 Task: Look for properties with kitchen facilities.
Action: Mouse moved to (1102, 180)
Screenshot: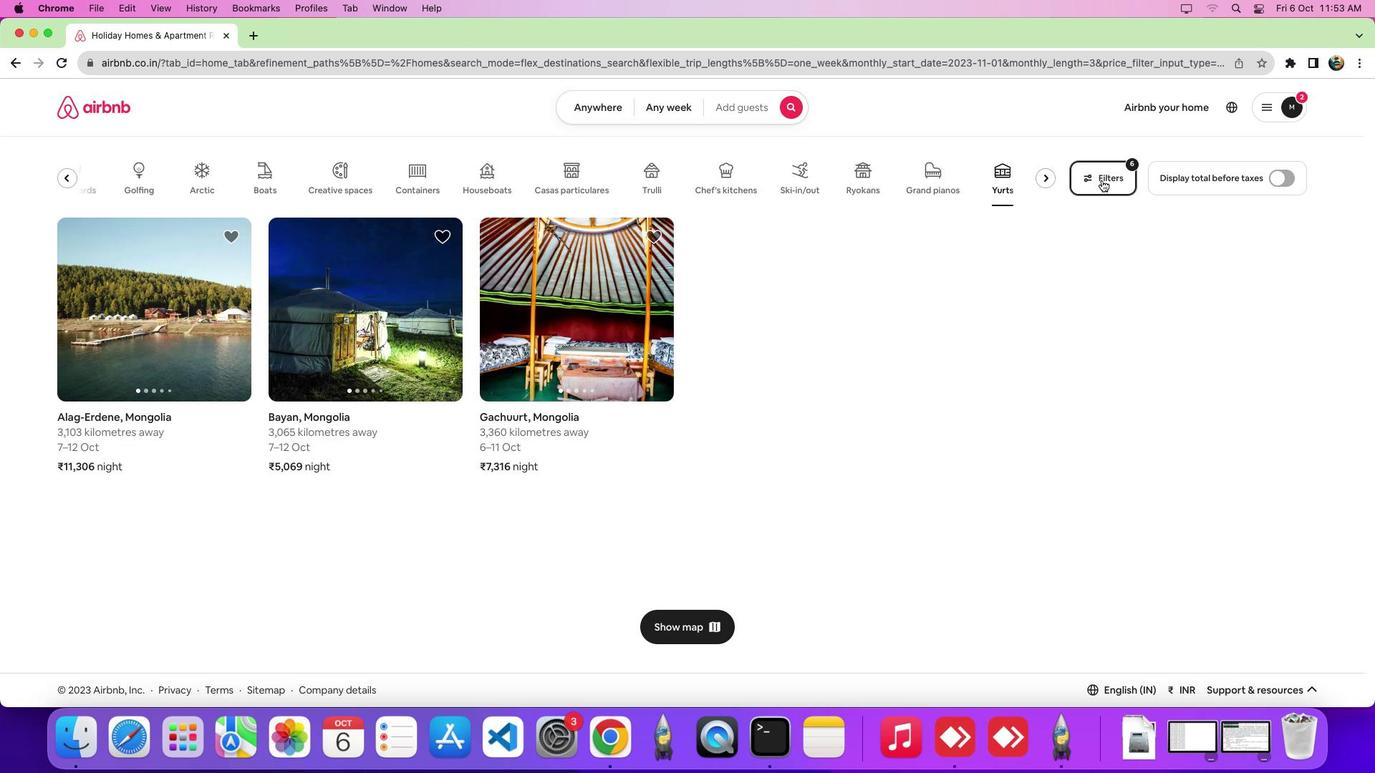 
Action: Mouse pressed left at (1102, 180)
Screenshot: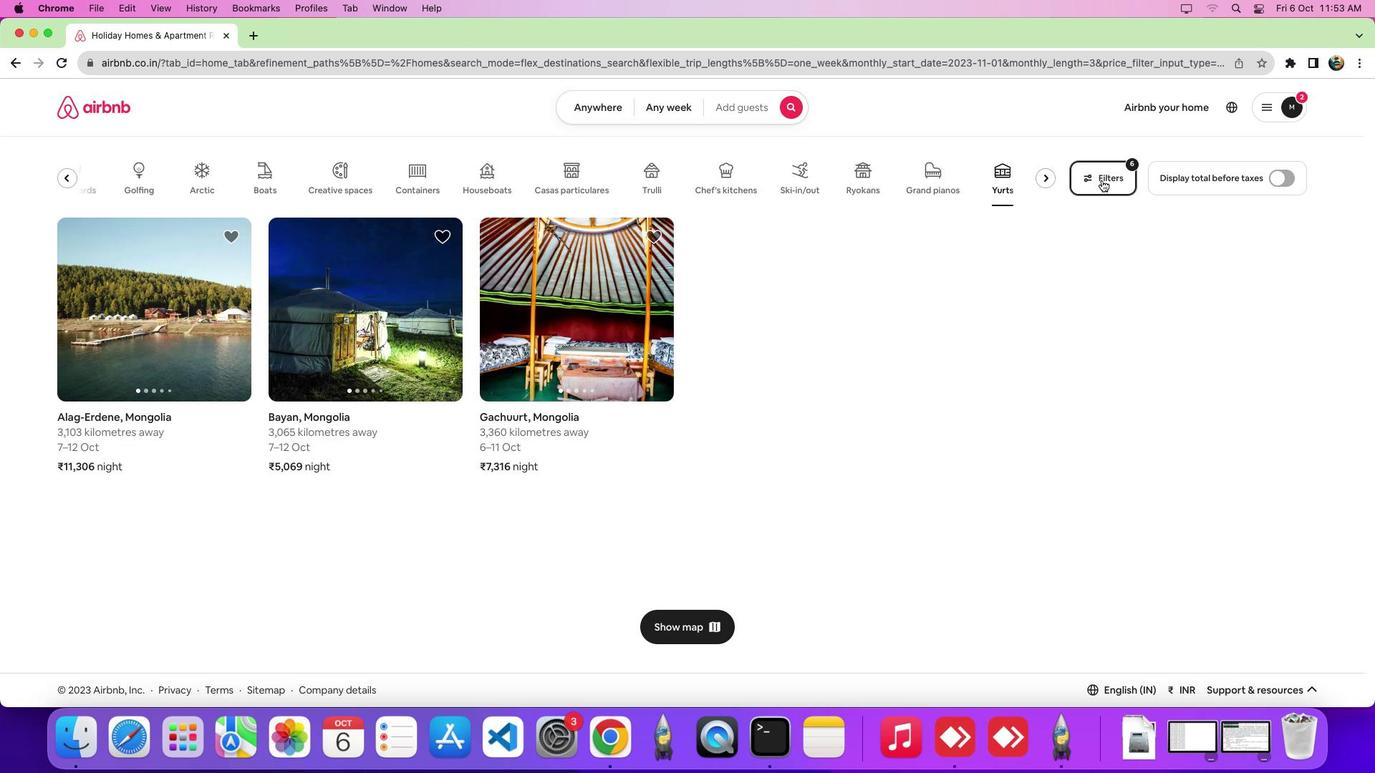 
Action: Mouse moved to (558, 260)
Screenshot: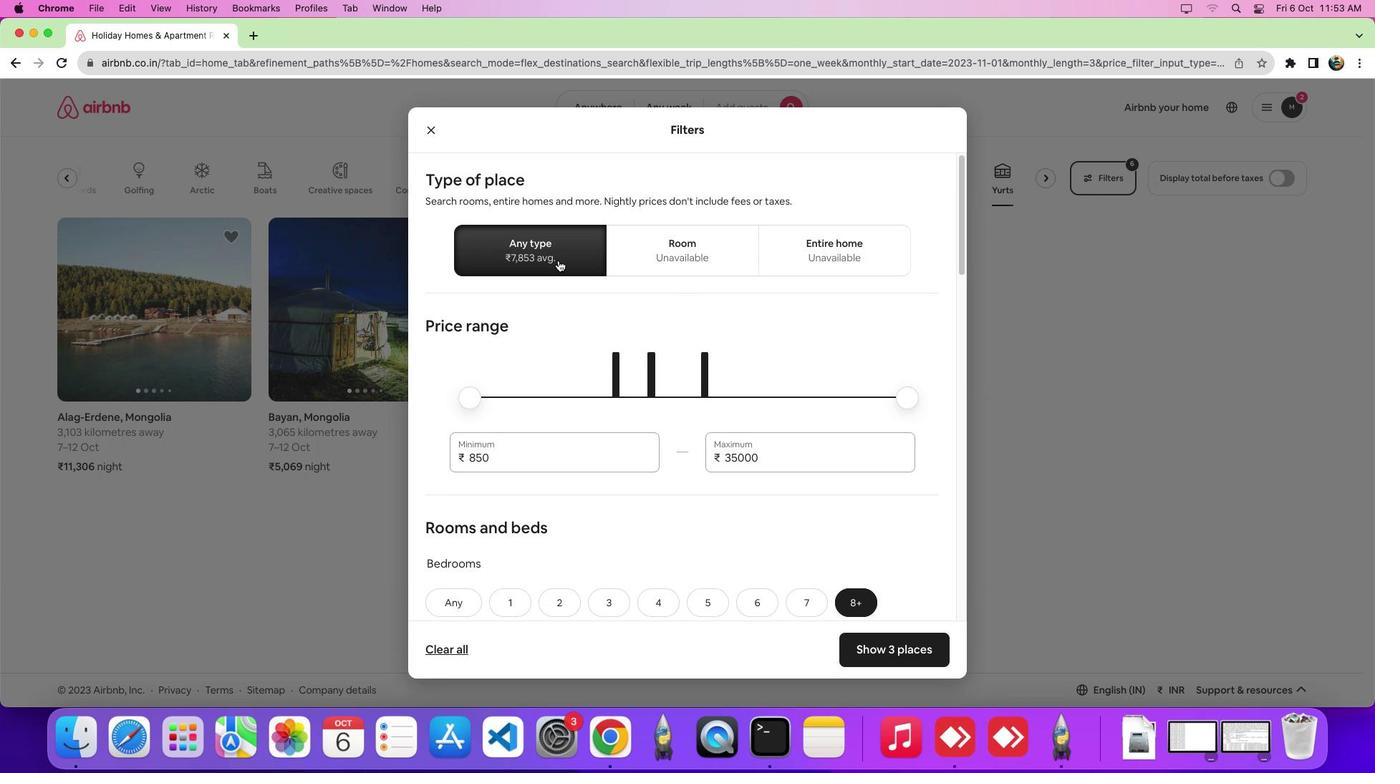
Action: Mouse pressed left at (558, 260)
Screenshot: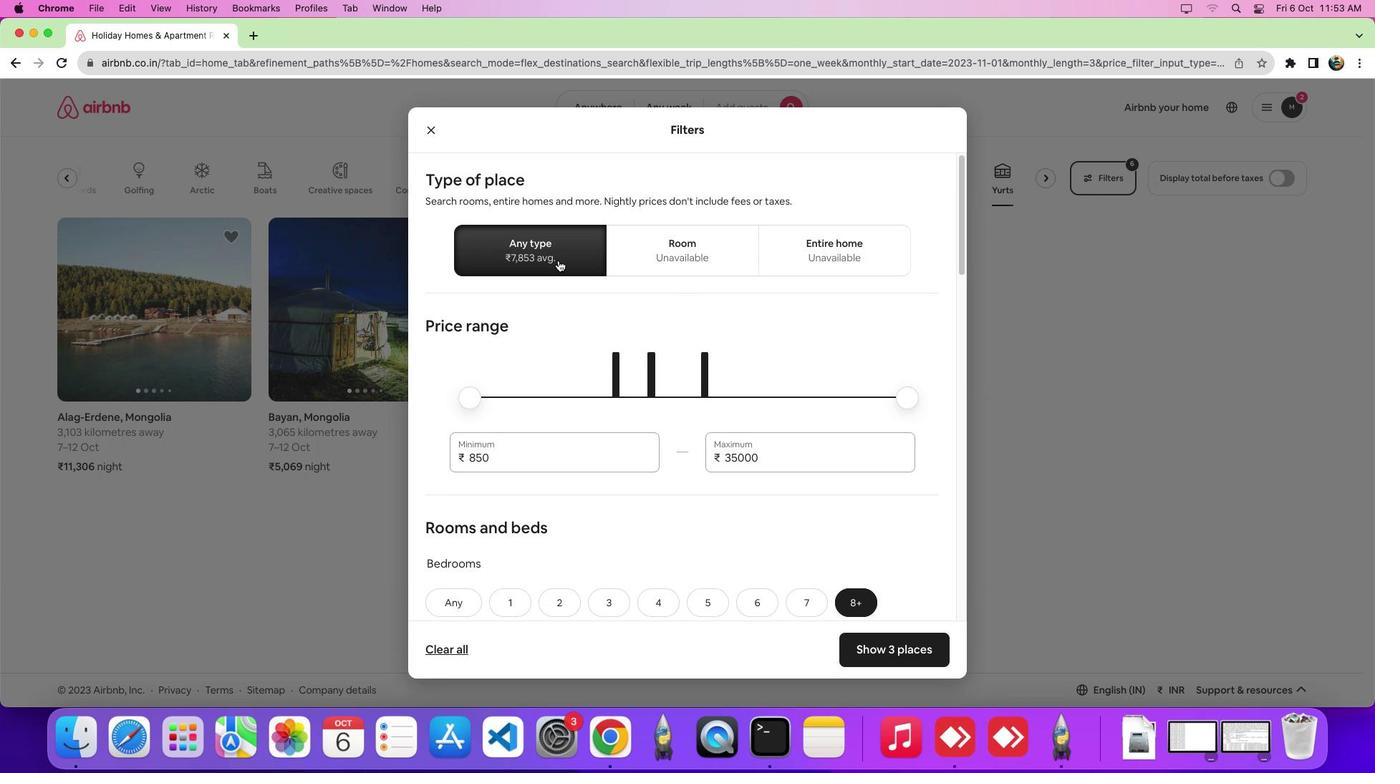 
Action: Mouse moved to (736, 443)
Screenshot: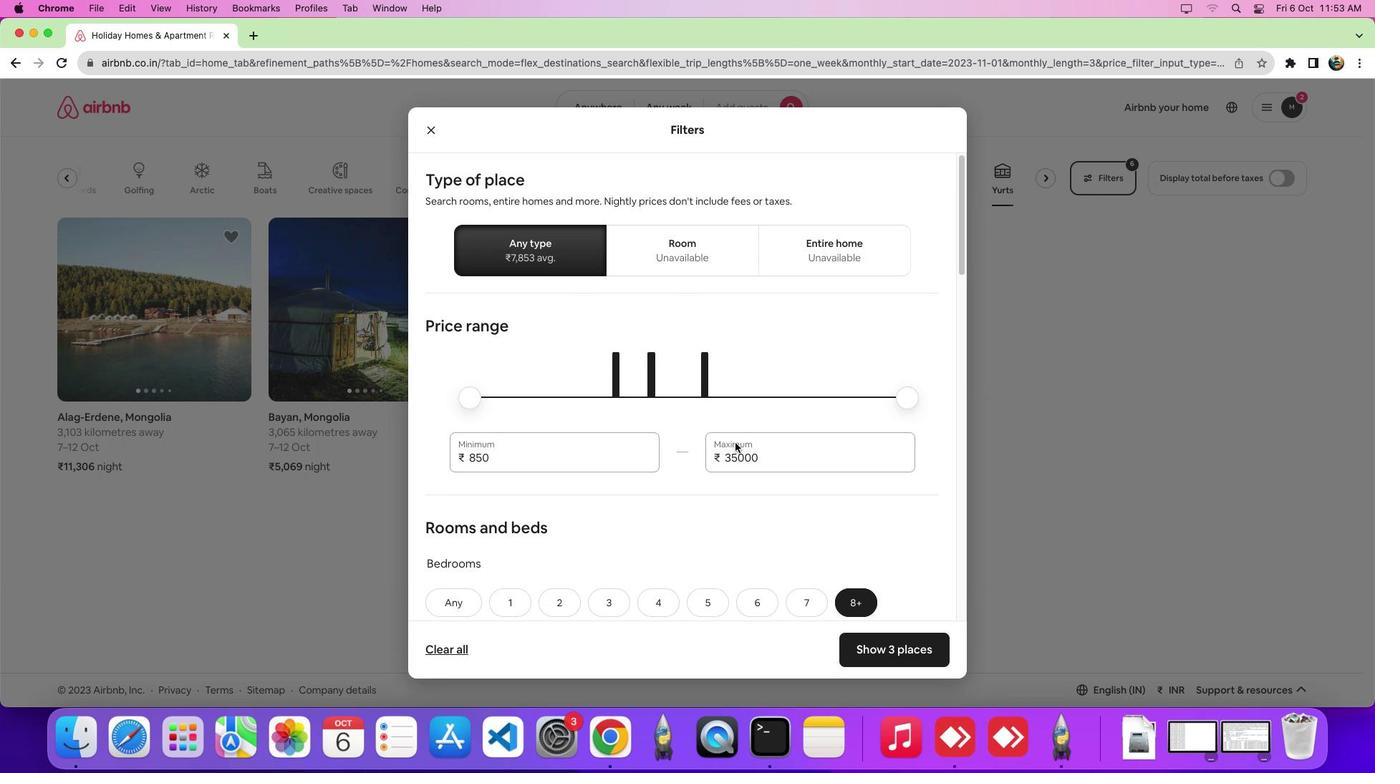 
Action: Mouse scrolled (736, 443) with delta (0, 0)
Screenshot: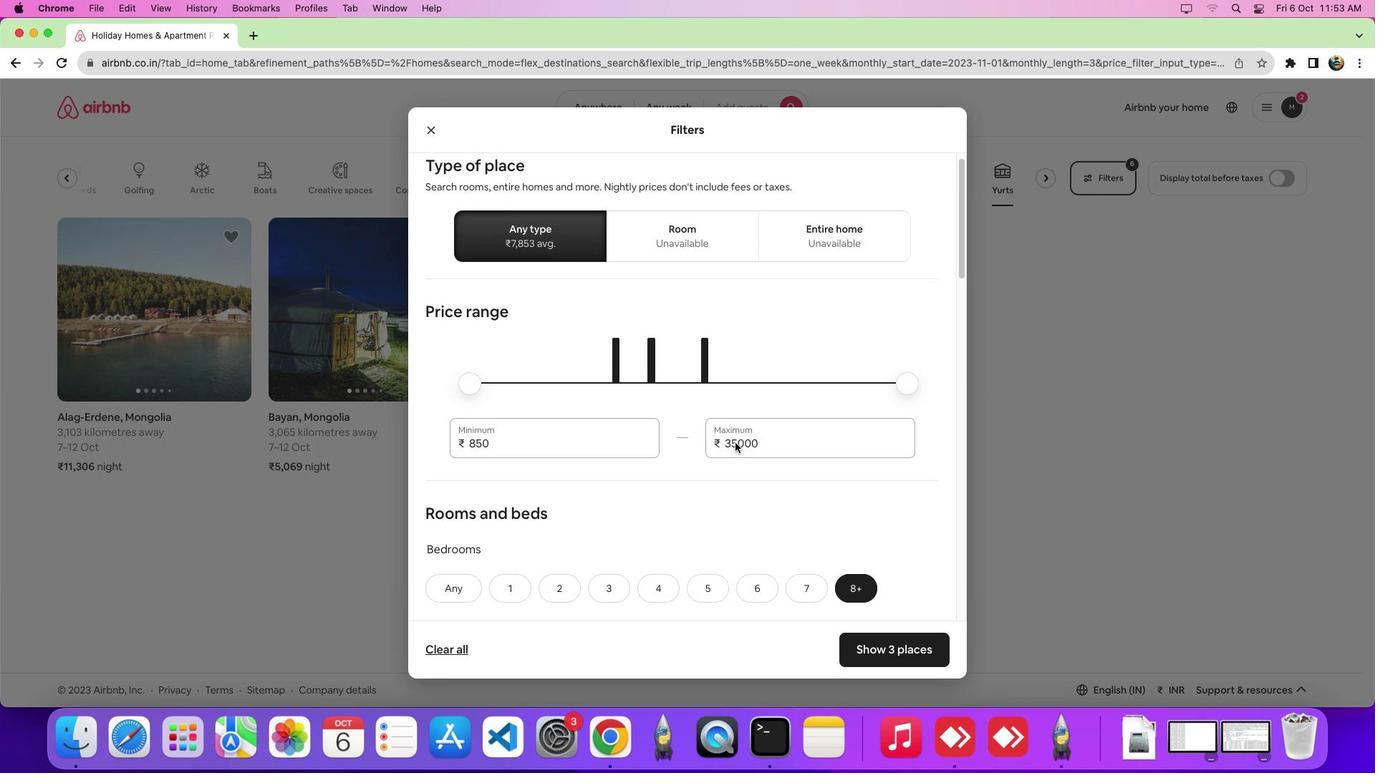 
Action: Mouse scrolled (736, 443) with delta (0, 0)
Screenshot: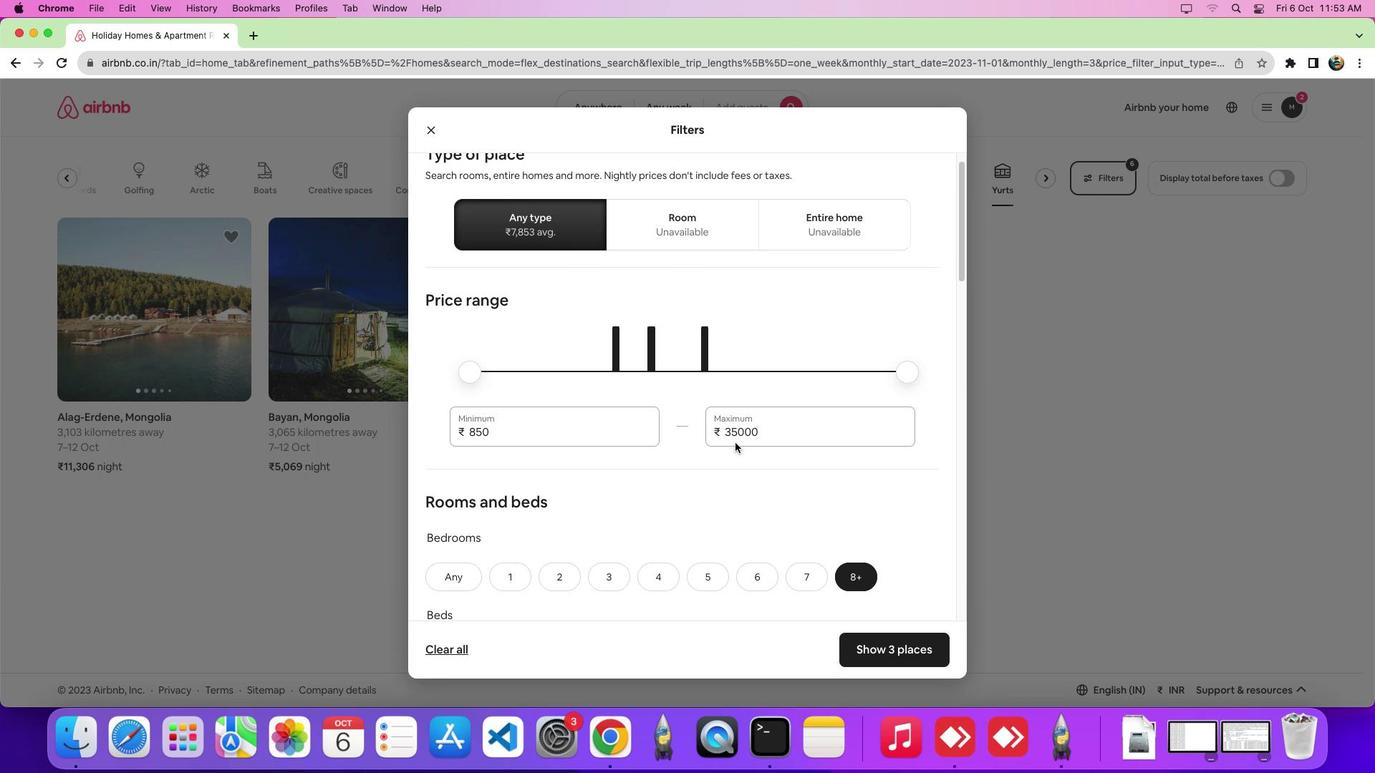 
Action: Mouse scrolled (736, 443) with delta (0, -3)
Screenshot: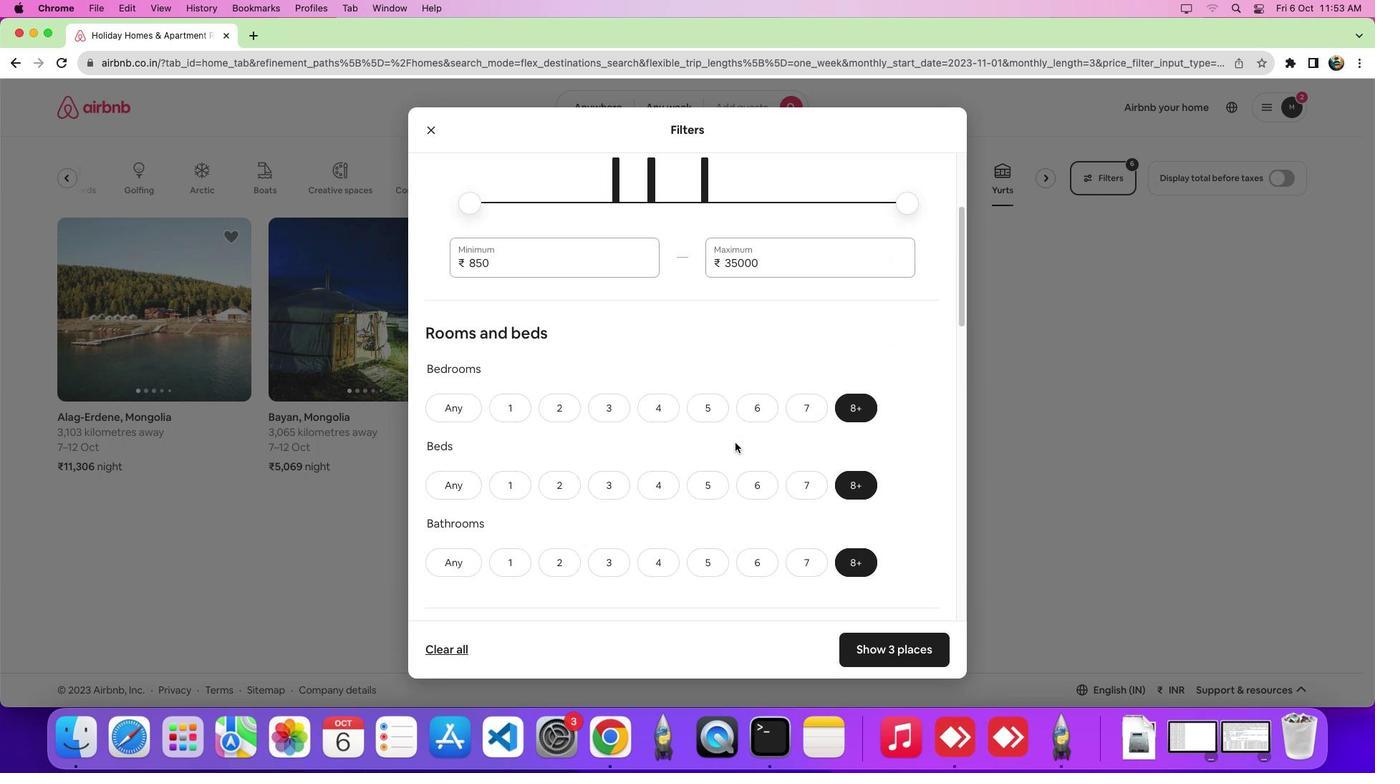 
Action: Mouse scrolled (736, 443) with delta (0, -4)
Screenshot: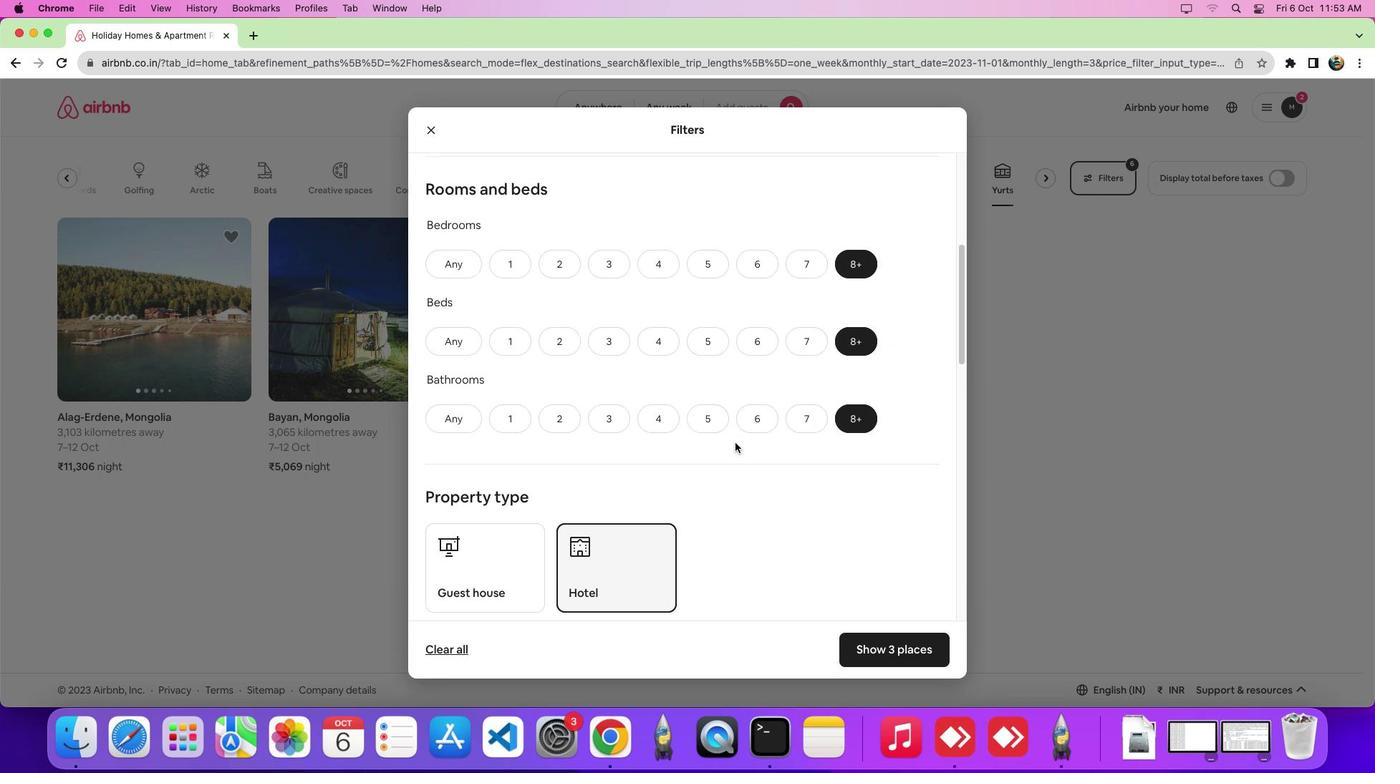 
Action: Mouse scrolled (736, 443) with delta (0, 0)
Screenshot: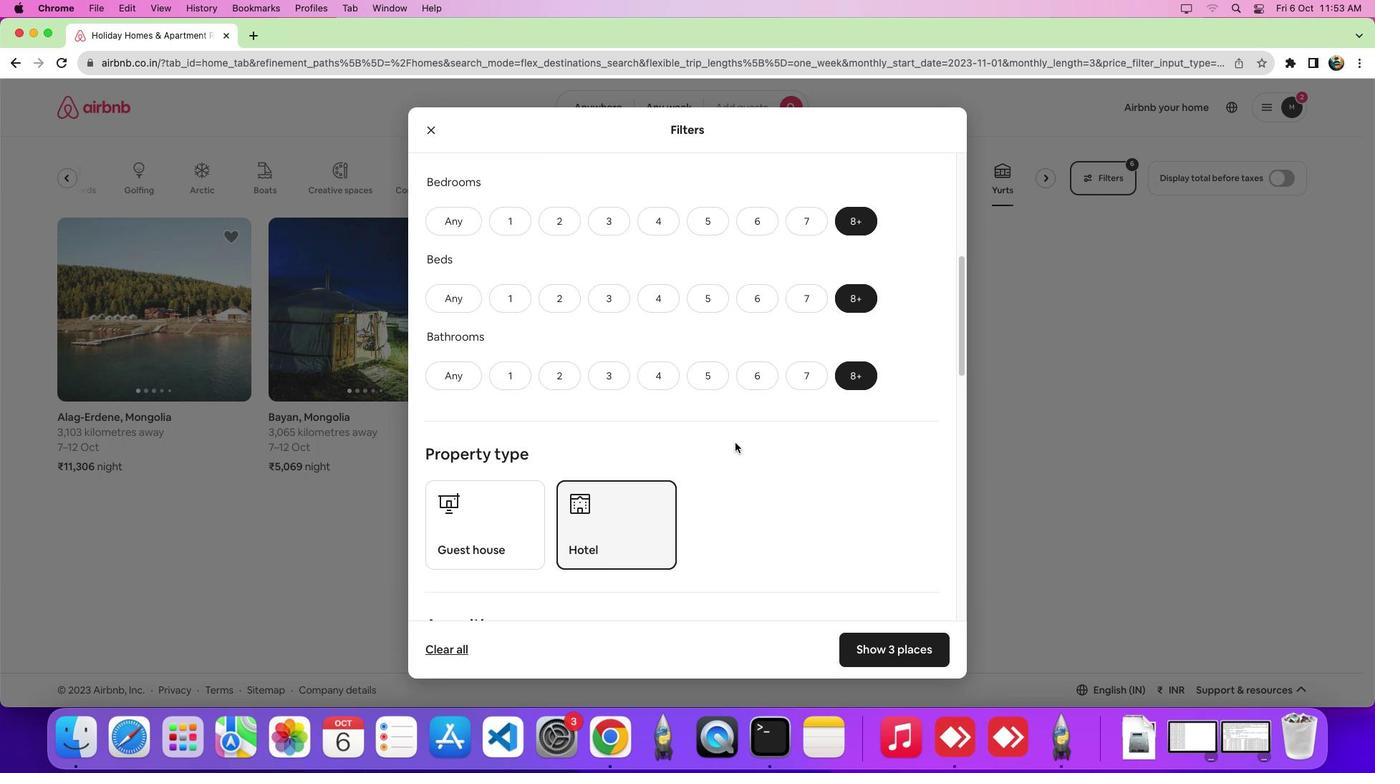
Action: Mouse scrolled (736, 443) with delta (0, 0)
Screenshot: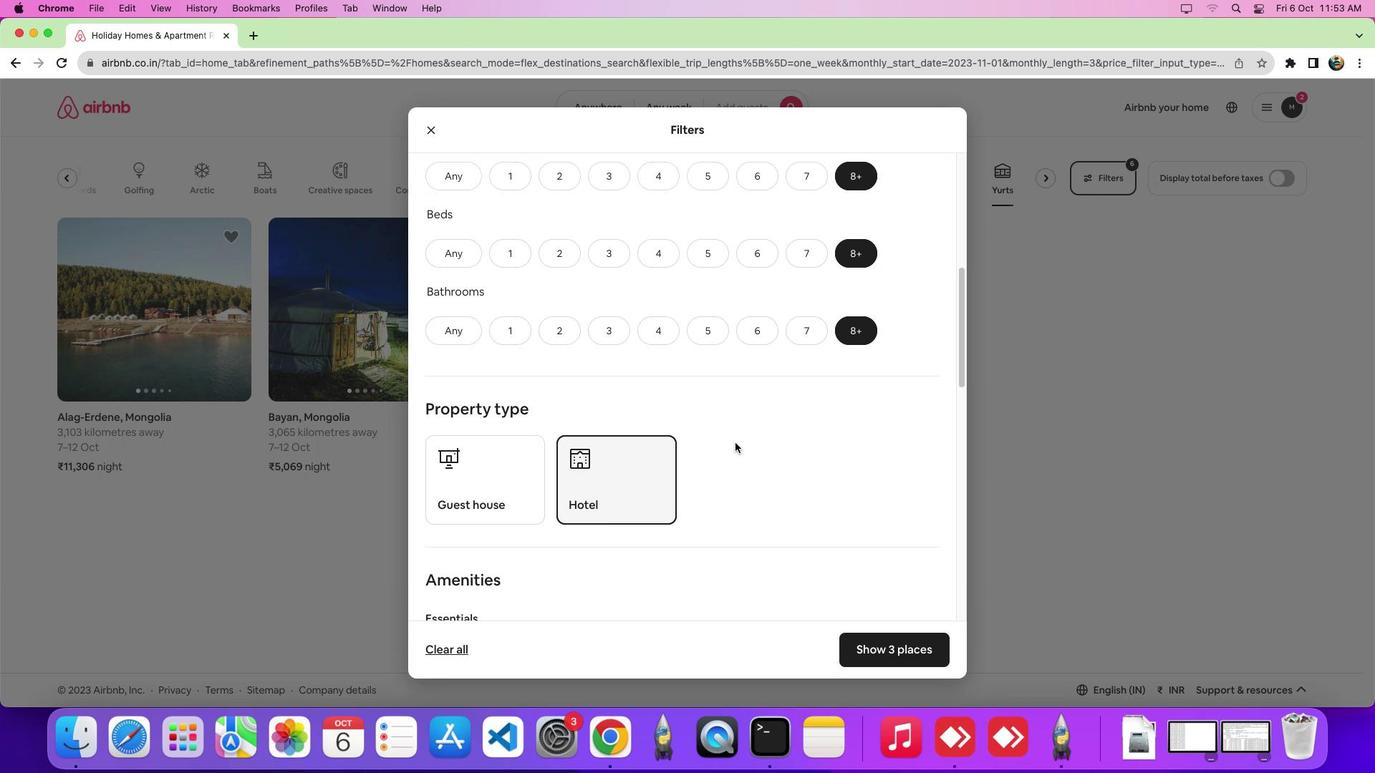 
Action: Mouse scrolled (736, 443) with delta (0, -2)
Screenshot: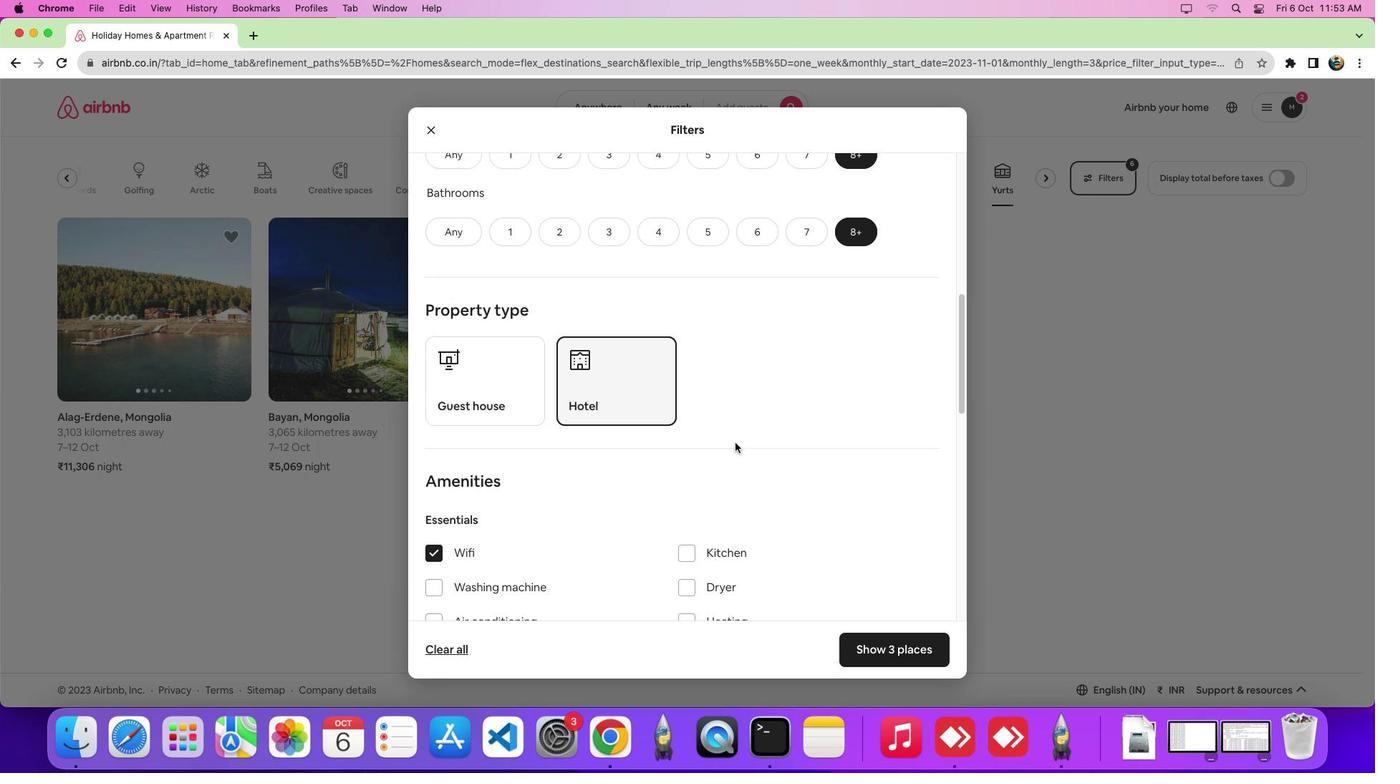 
Action: Mouse scrolled (736, 443) with delta (0, 0)
Screenshot: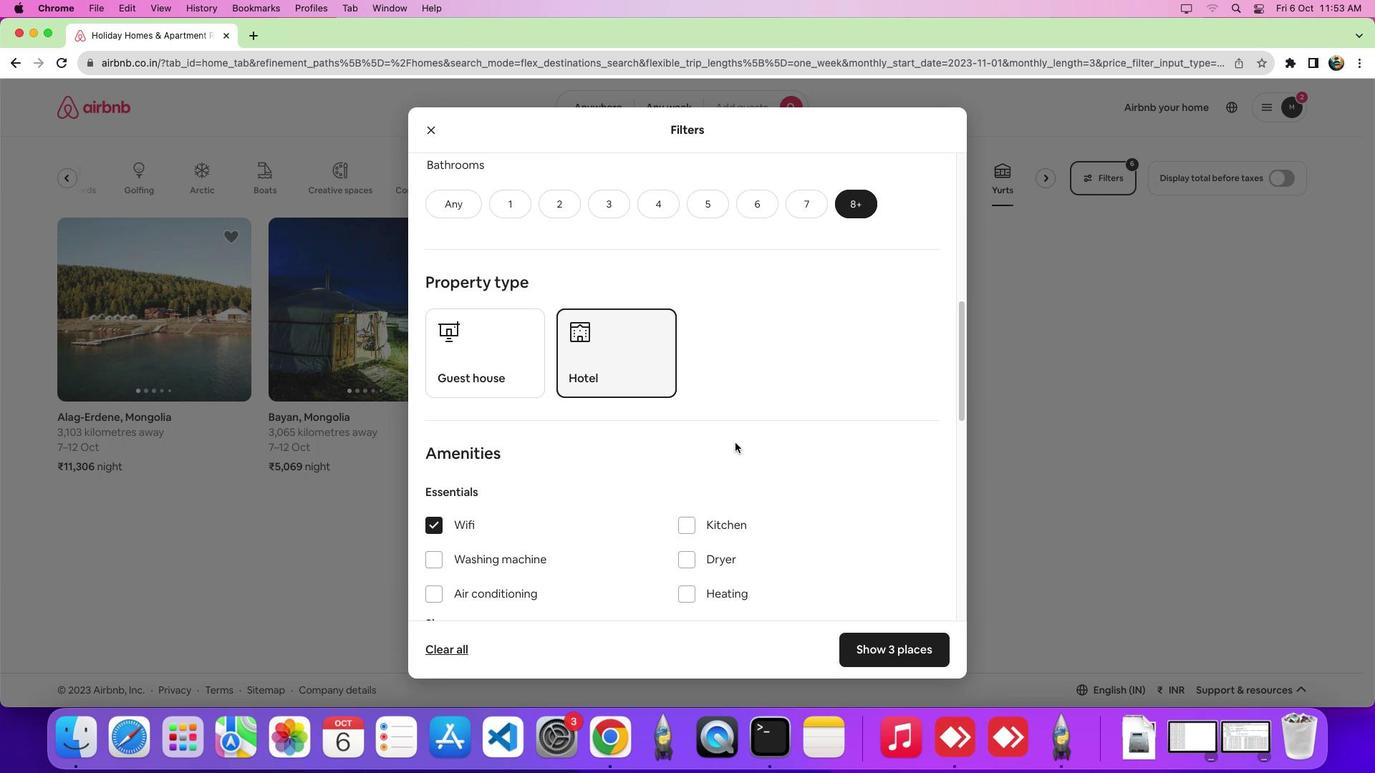 
Action: Mouse scrolled (736, 443) with delta (0, 0)
Screenshot: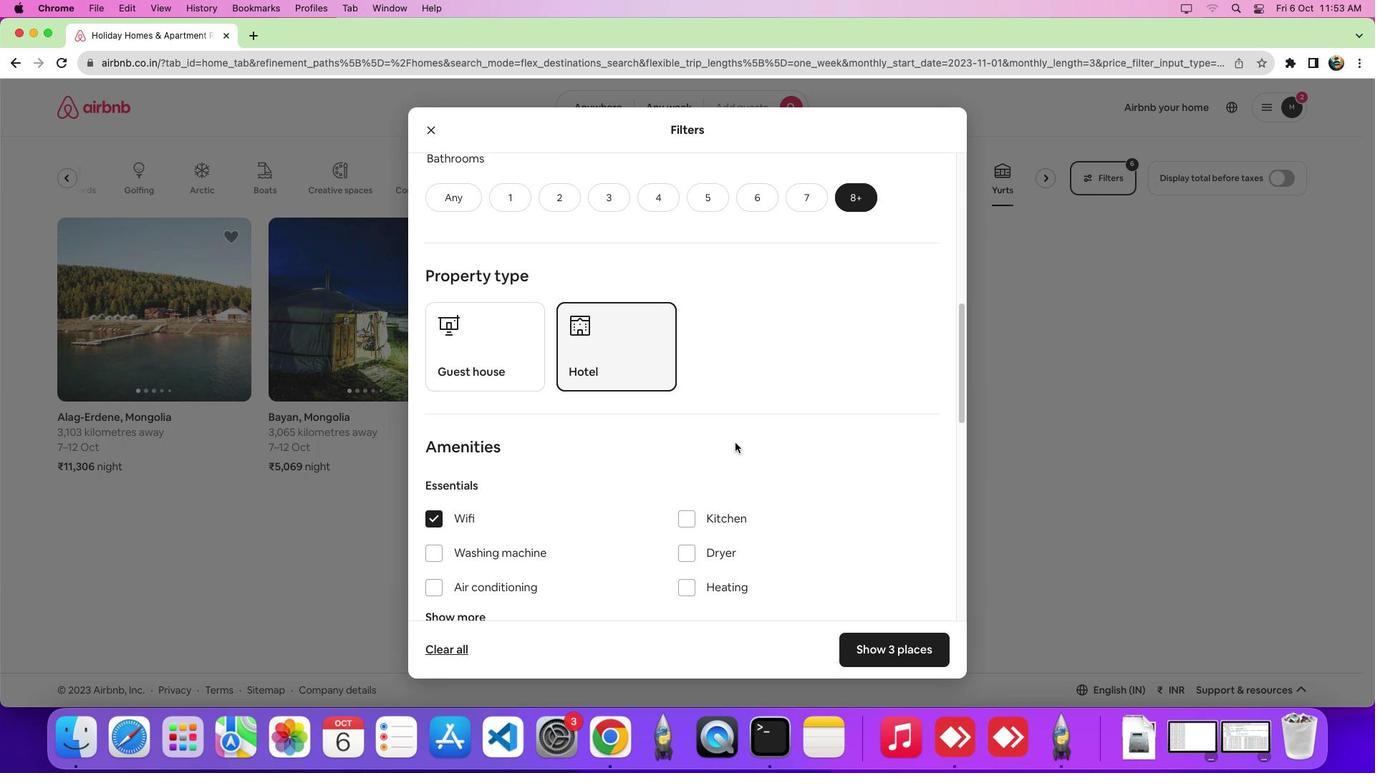 
Action: Mouse scrolled (736, 443) with delta (0, 0)
Screenshot: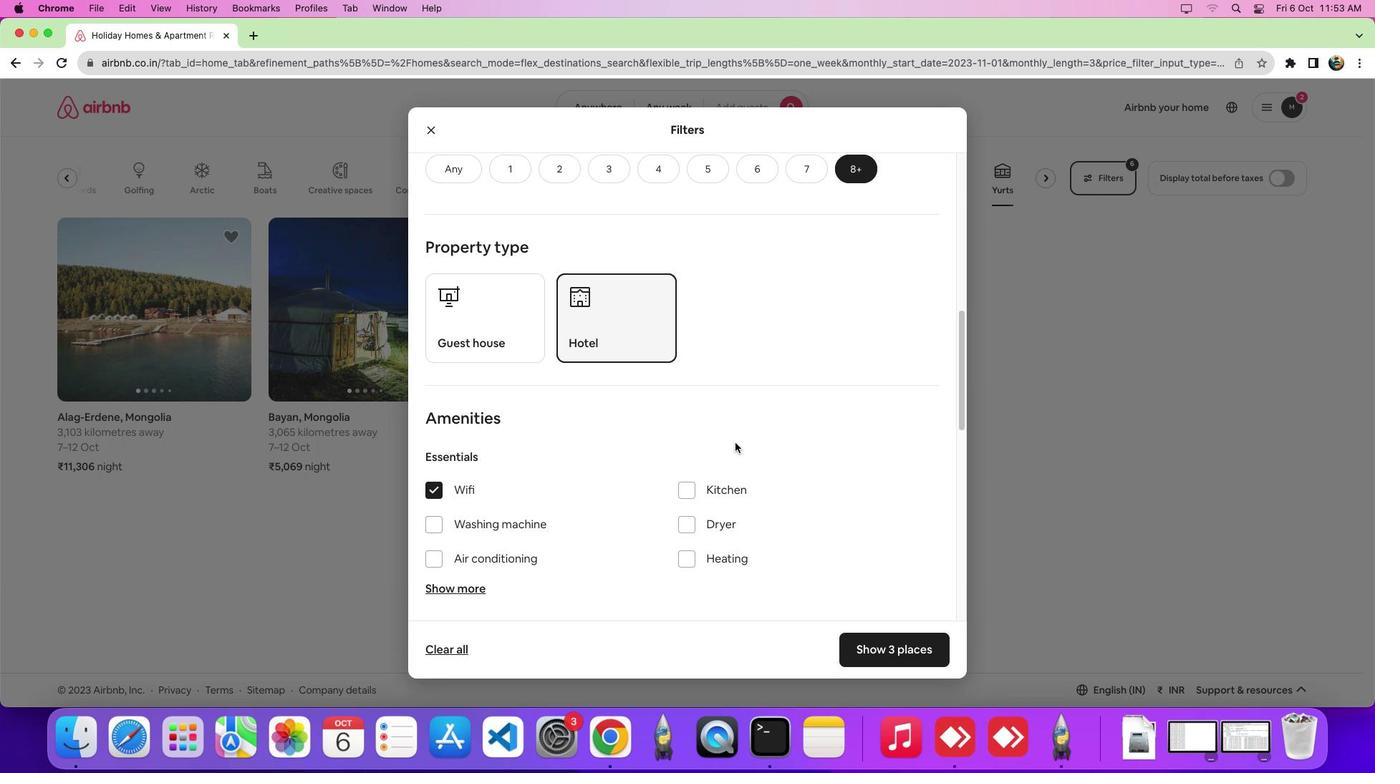 
Action: Mouse moved to (686, 472)
Screenshot: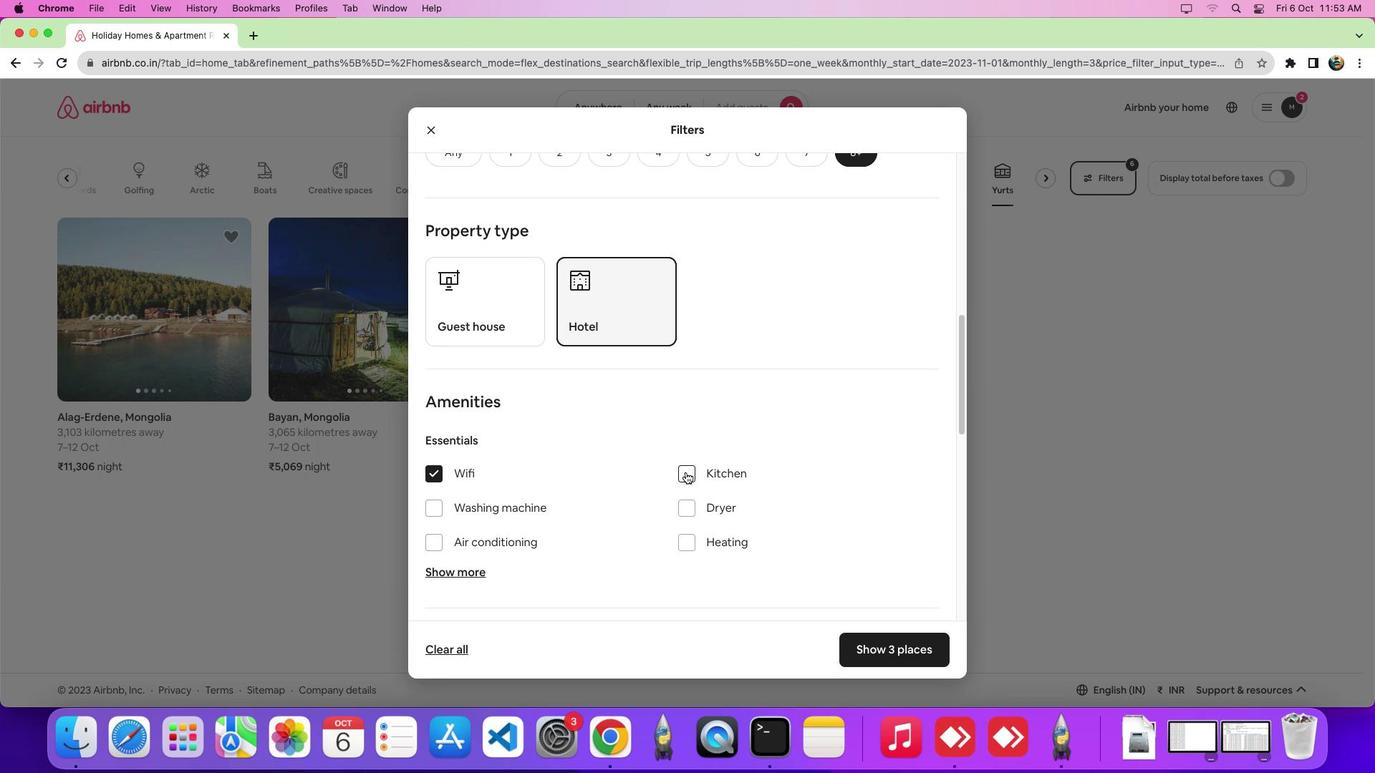
Action: Mouse pressed left at (686, 472)
Screenshot: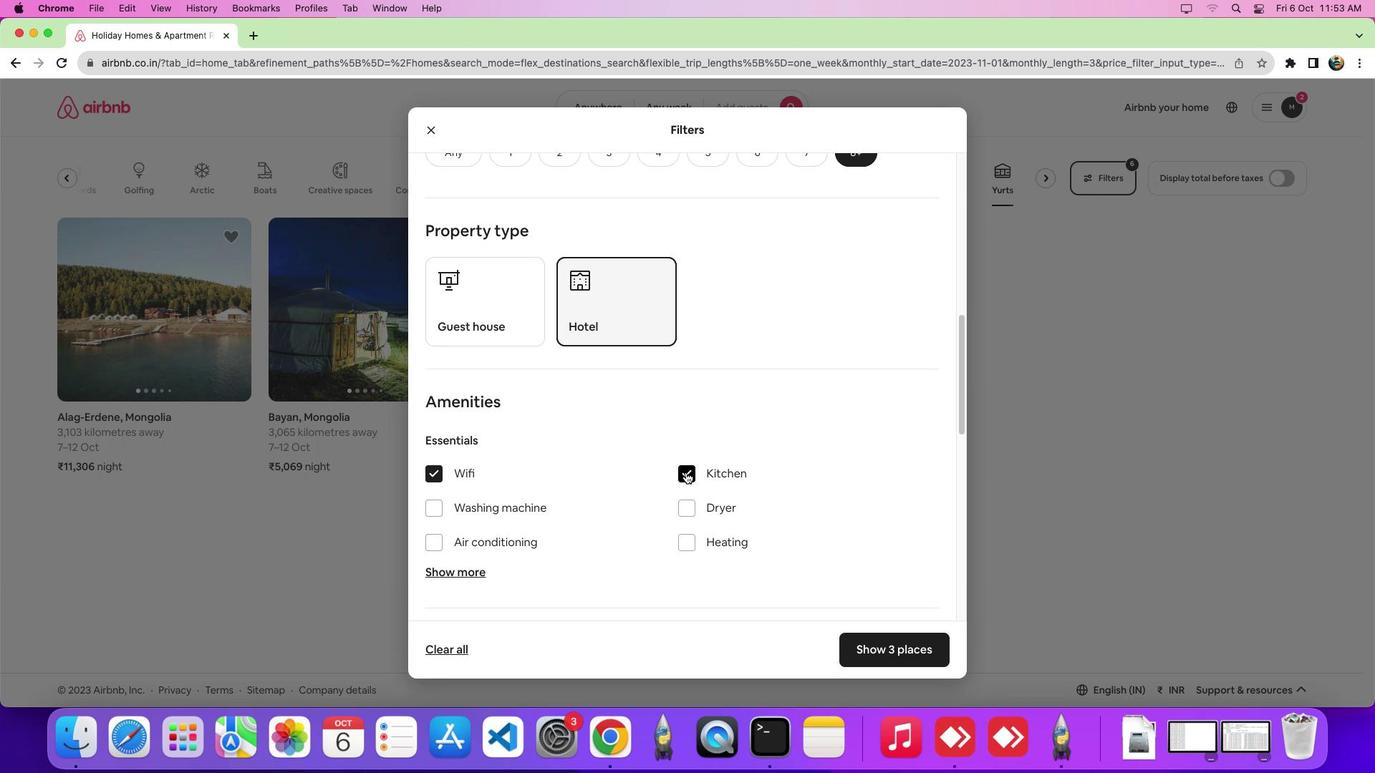 
Action: Mouse moved to (429, 475)
Screenshot: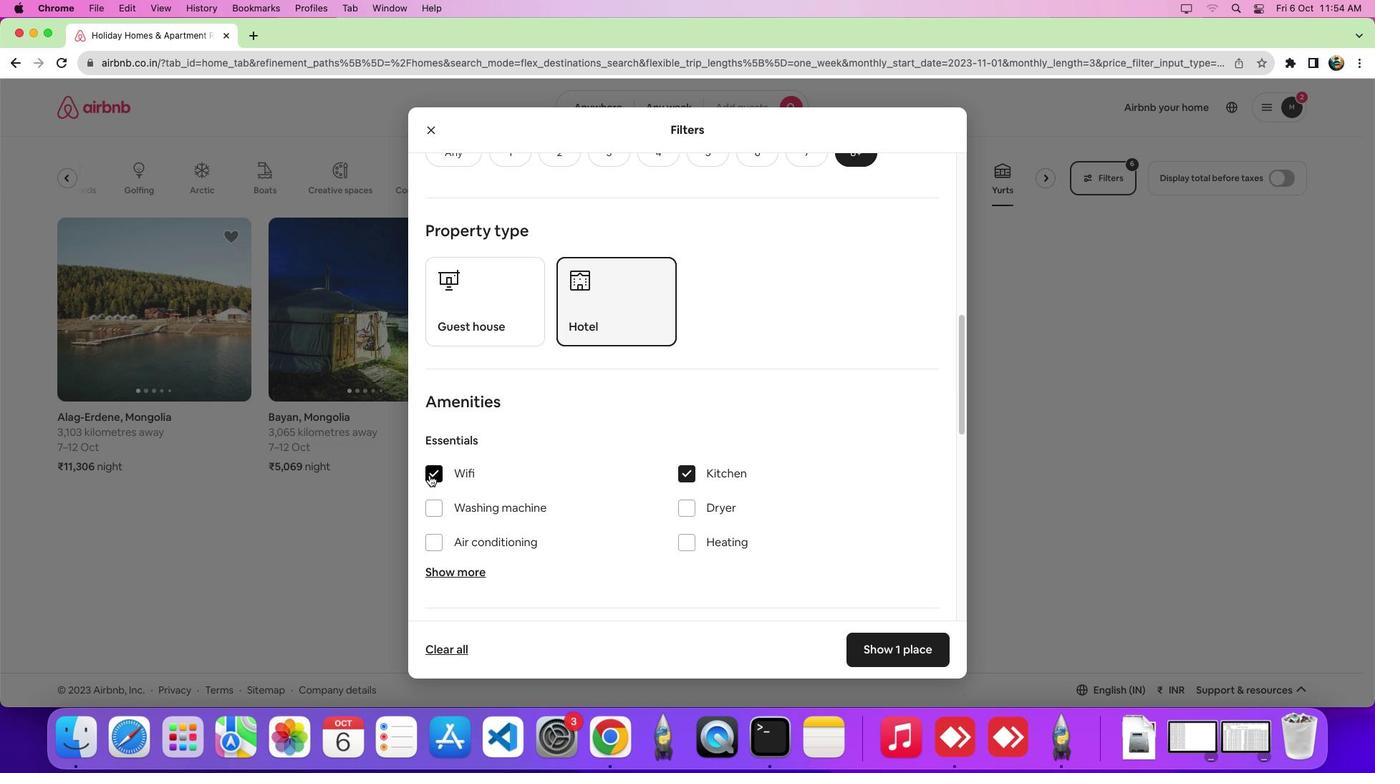 
Action: Mouse pressed left at (429, 475)
Screenshot: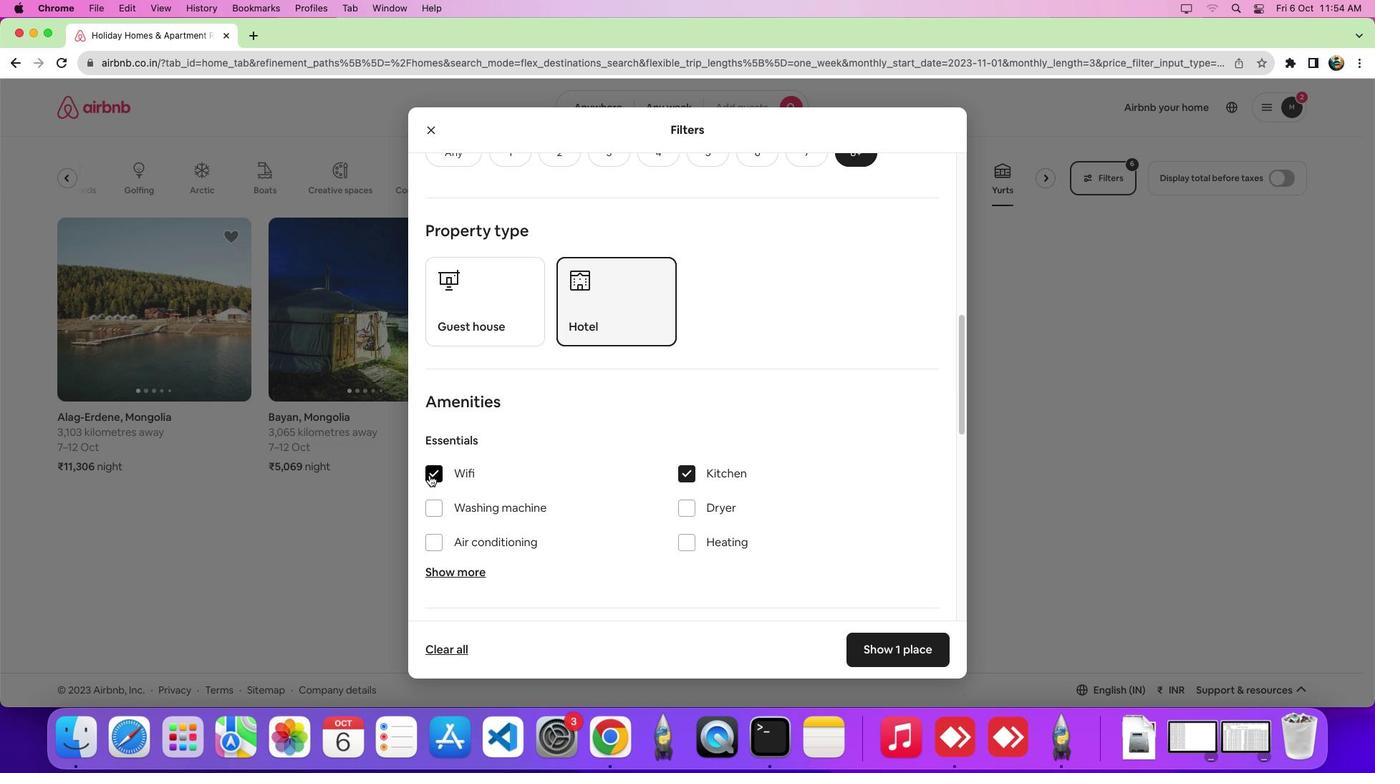 
Action: Mouse moved to (923, 651)
Screenshot: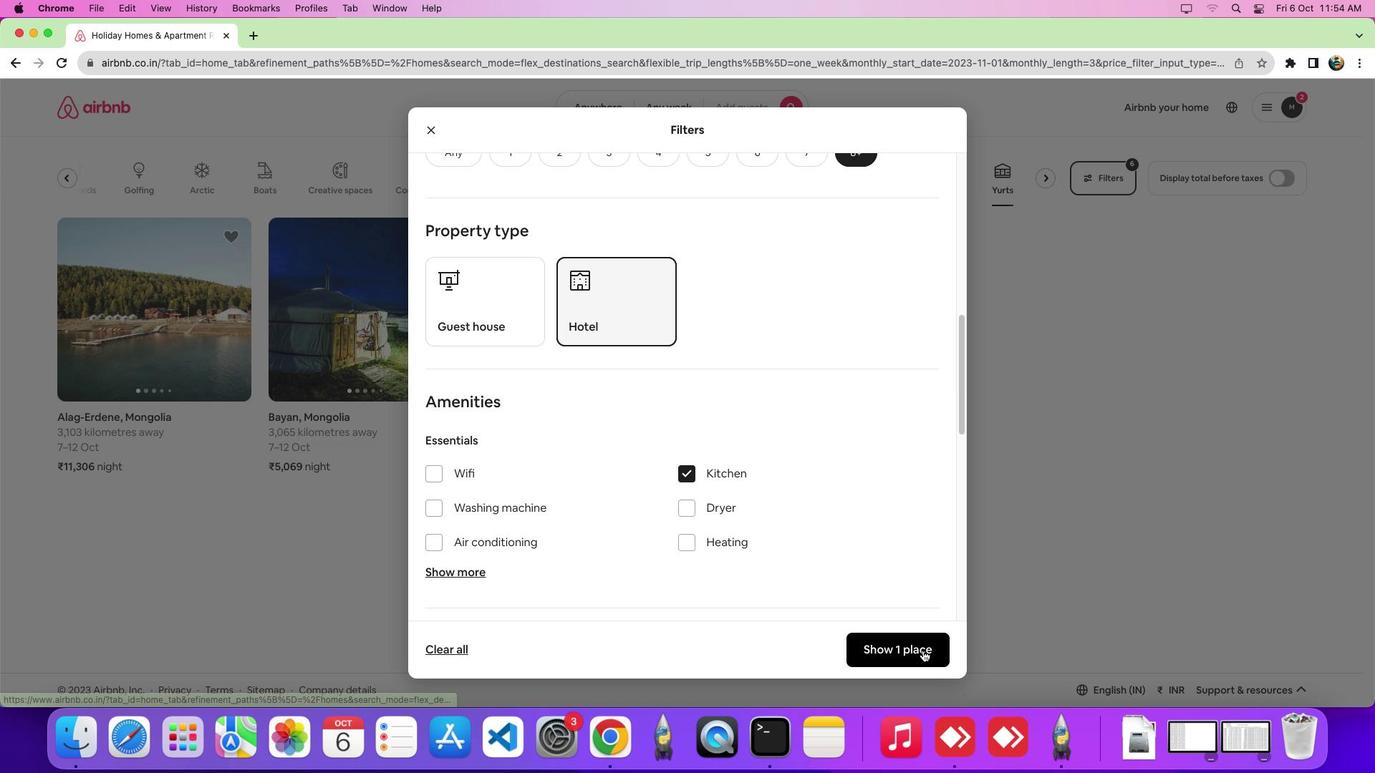 
Action: Mouse pressed left at (923, 651)
Screenshot: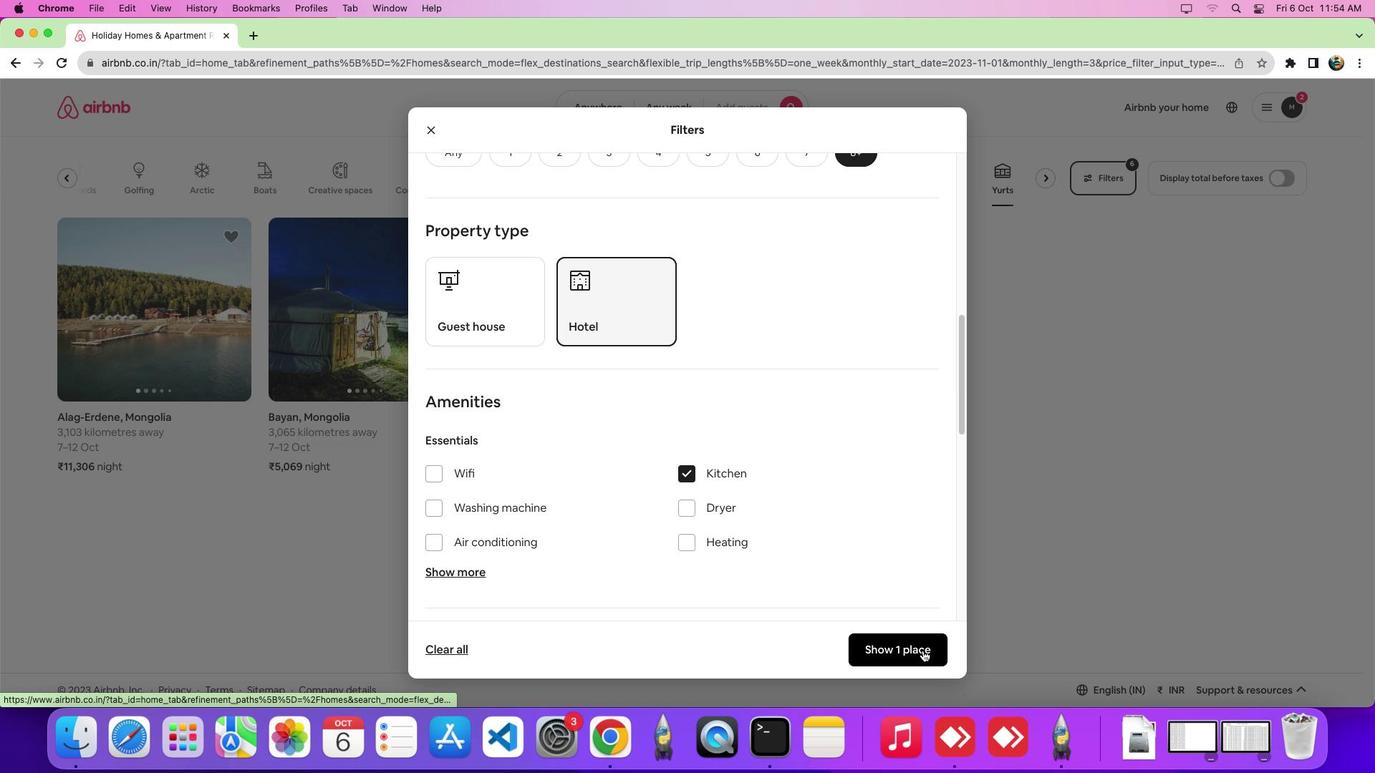 
